 Task: Assign in the project TurboCharge the issue 'Implement a new cloud-based customer service platform for a company with omnichannel communication and AI-powered chatbots' to the sprint 'Velocity Venture'.
Action: Mouse moved to (220, 62)
Screenshot: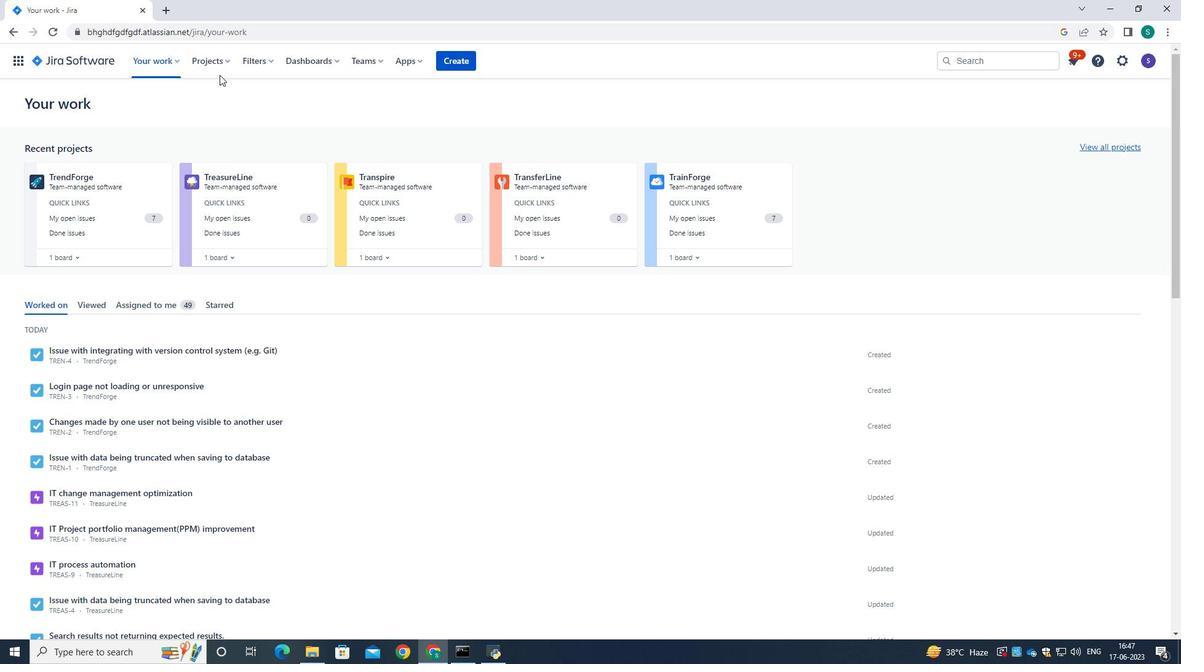 
Action: Mouse pressed left at (220, 62)
Screenshot: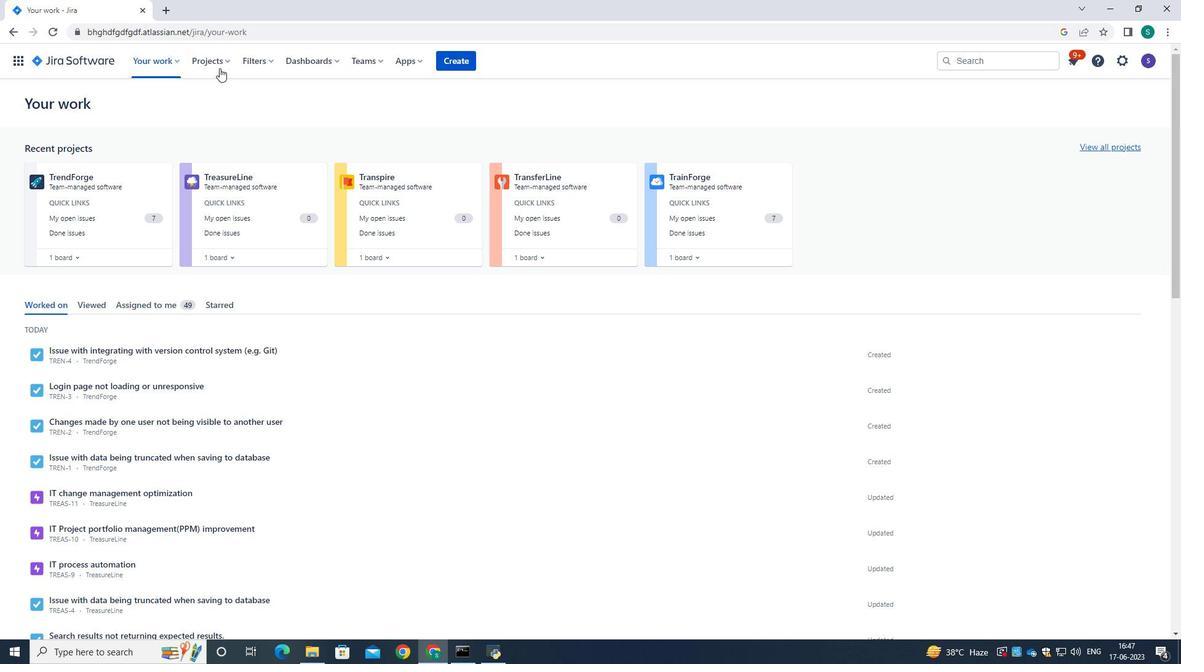 
Action: Mouse moved to (235, 113)
Screenshot: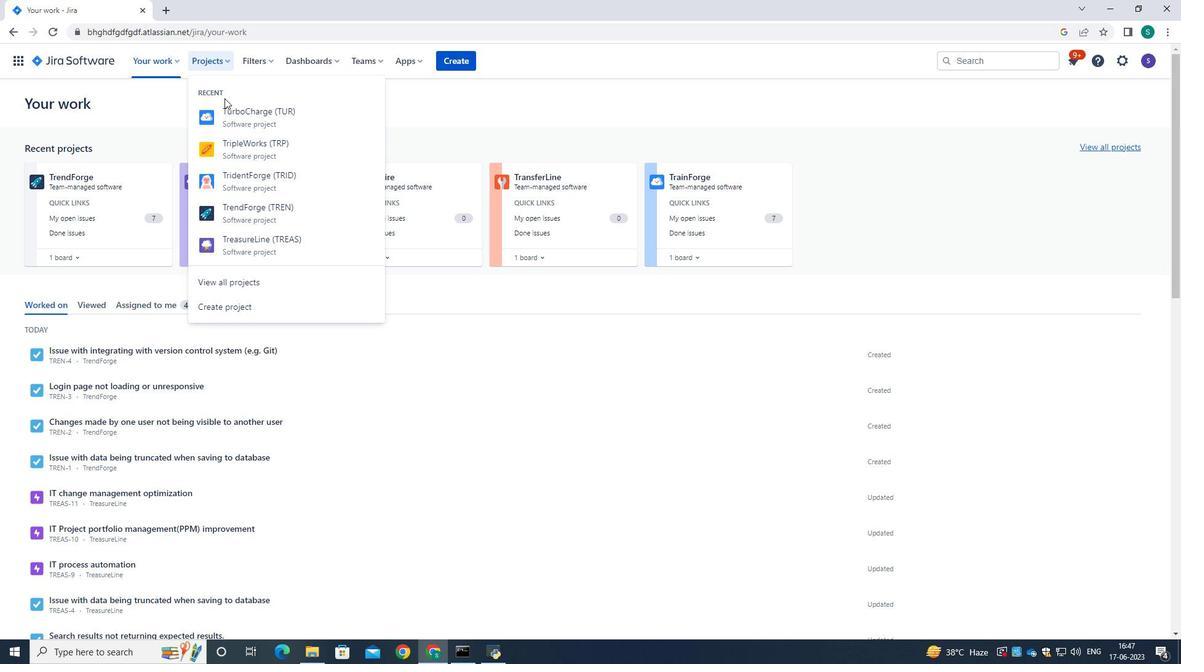 
Action: Mouse pressed left at (235, 113)
Screenshot: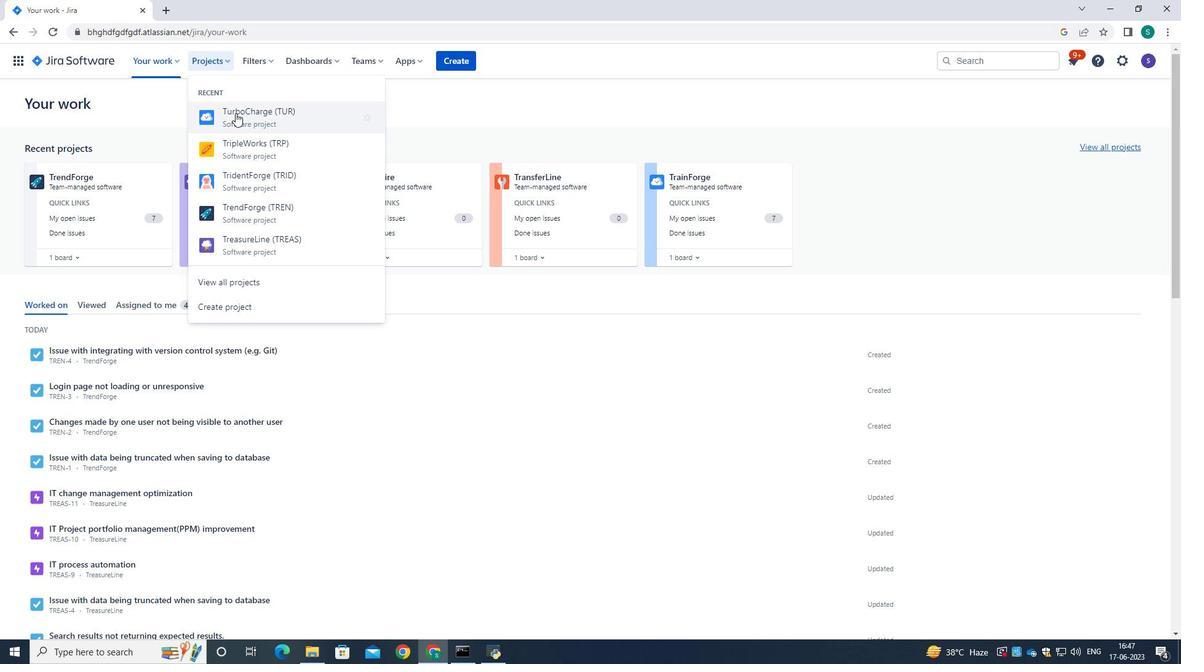 
Action: Mouse moved to (52, 181)
Screenshot: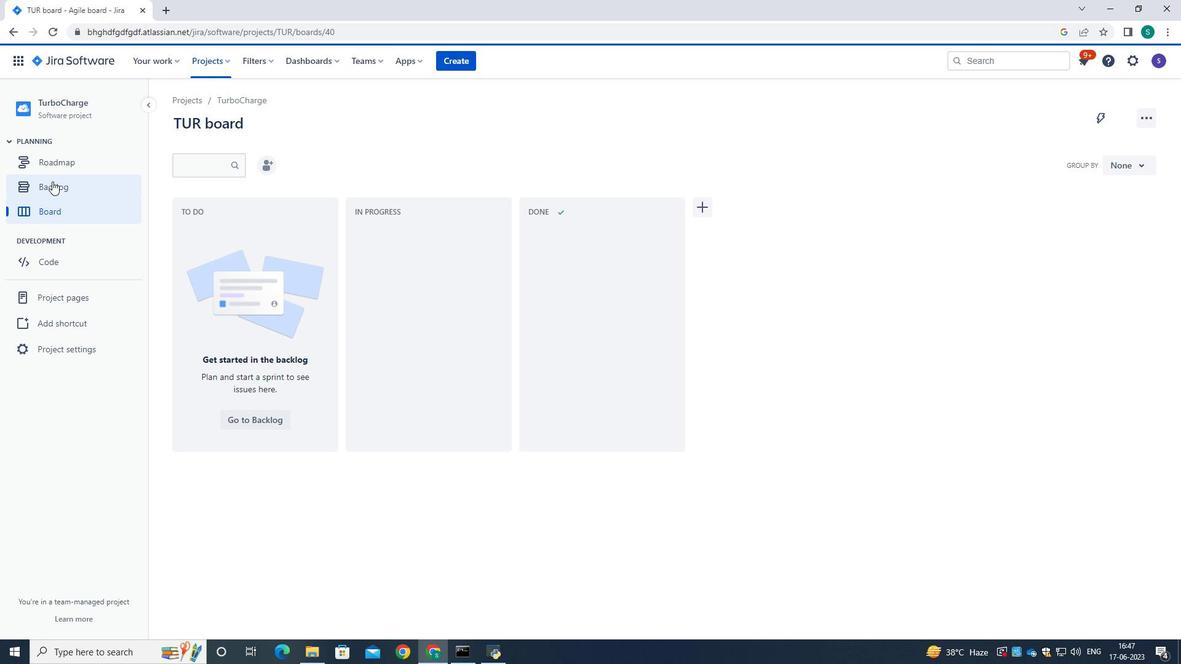 
Action: Mouse pressed left at (52, 181)
Screenshot: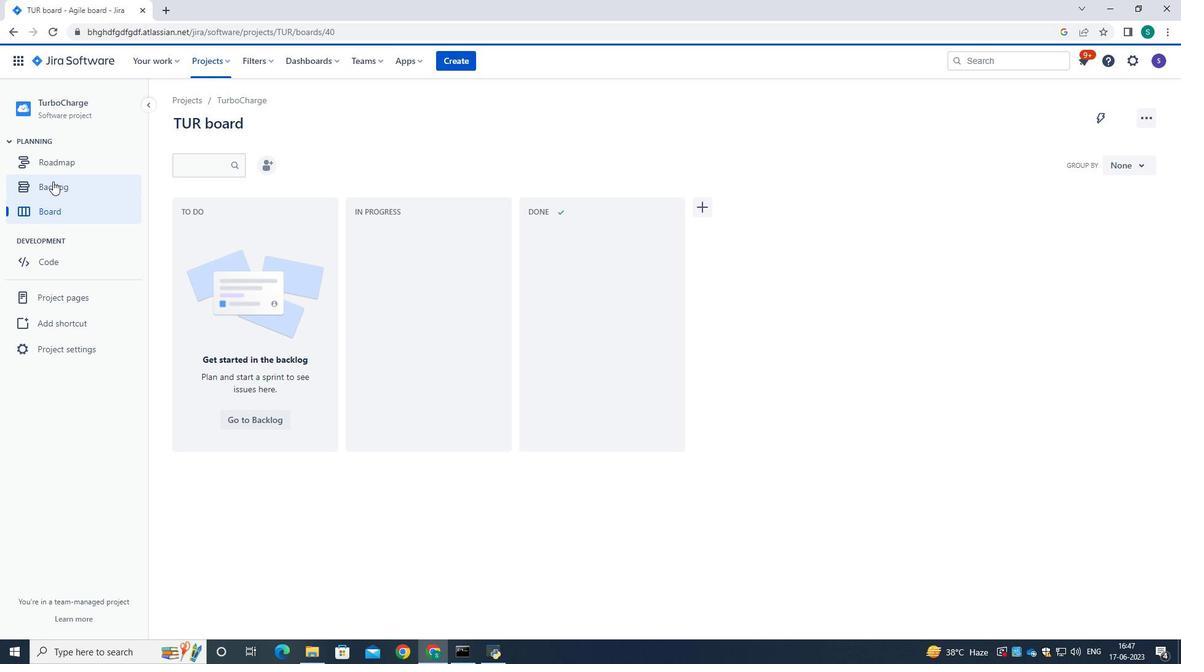 
Action: Mouse moved to (475, 231)
Screenshot: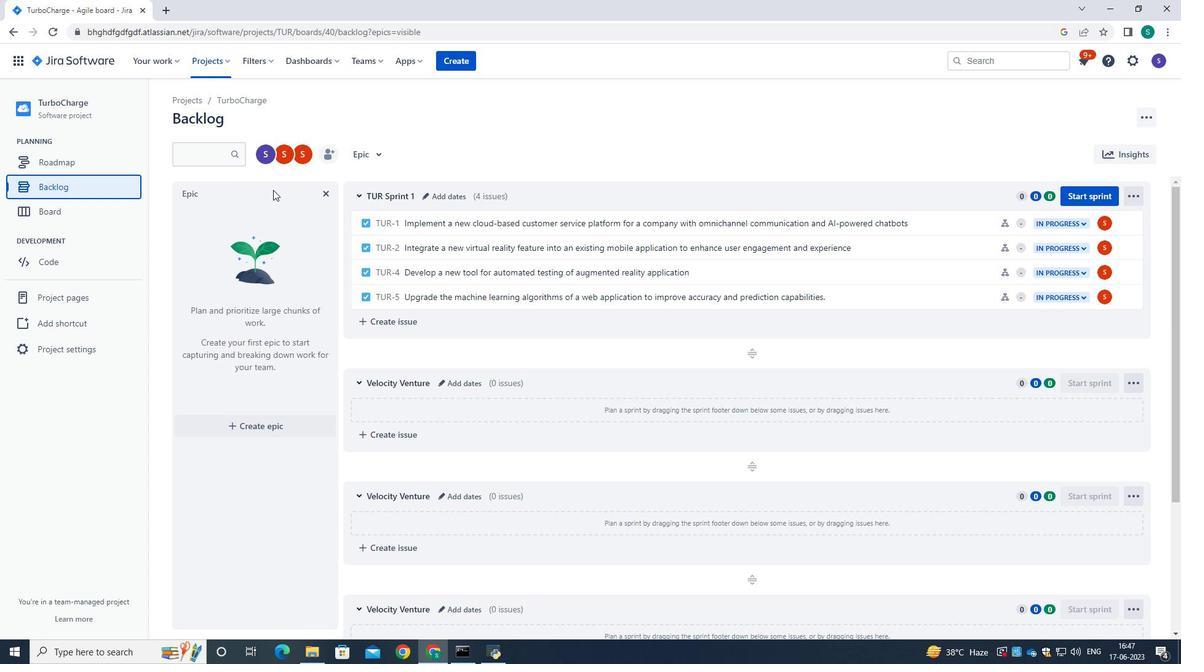 
Action: Mouse scrolled (475, 231) with delta (0, 0)
Screenshot: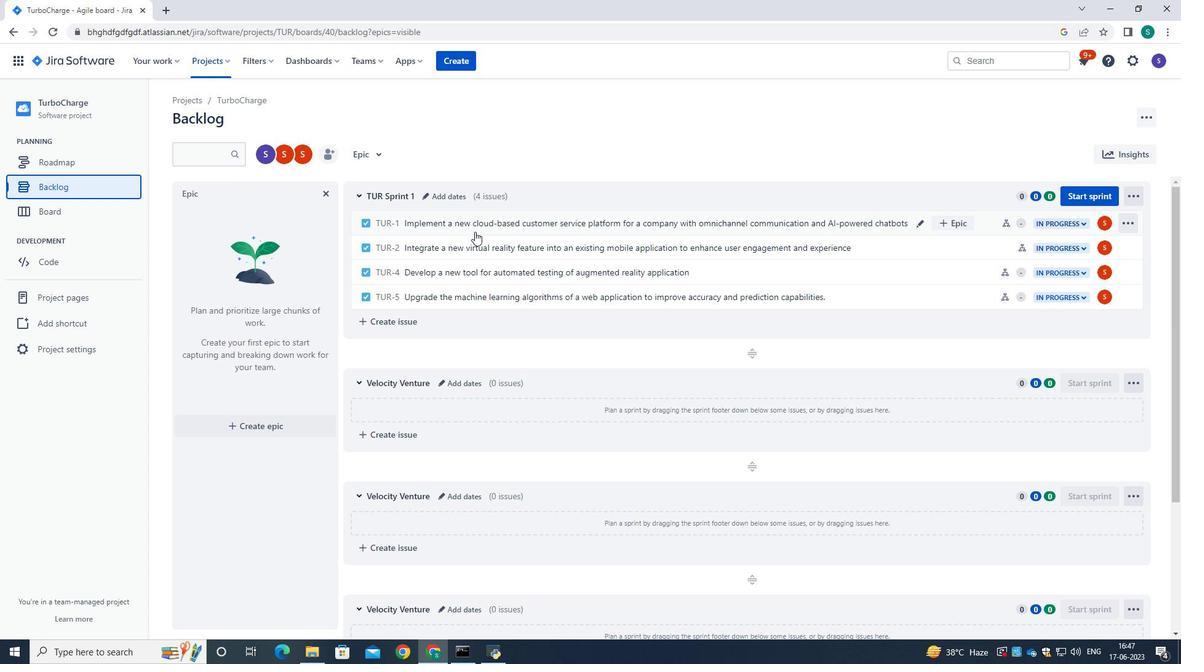 
Action: Mouse moved to (475, 233)
Screenshot: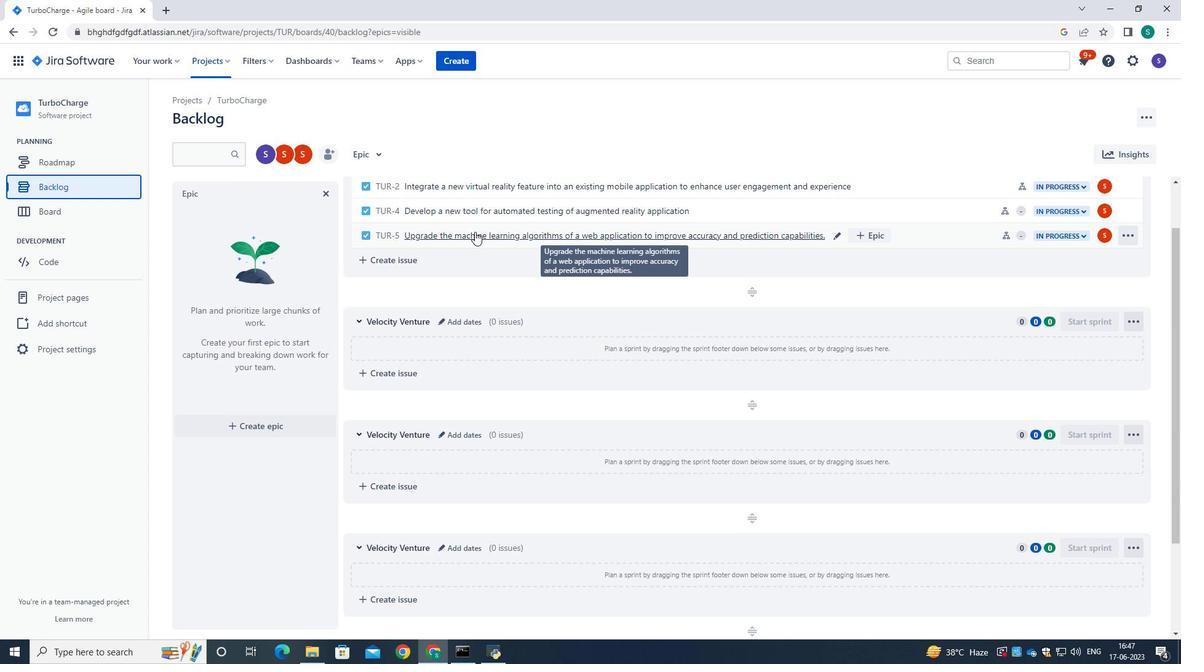 
Action: Mouse scrolled (475, 233) with delta (0, 0)
Screenshot: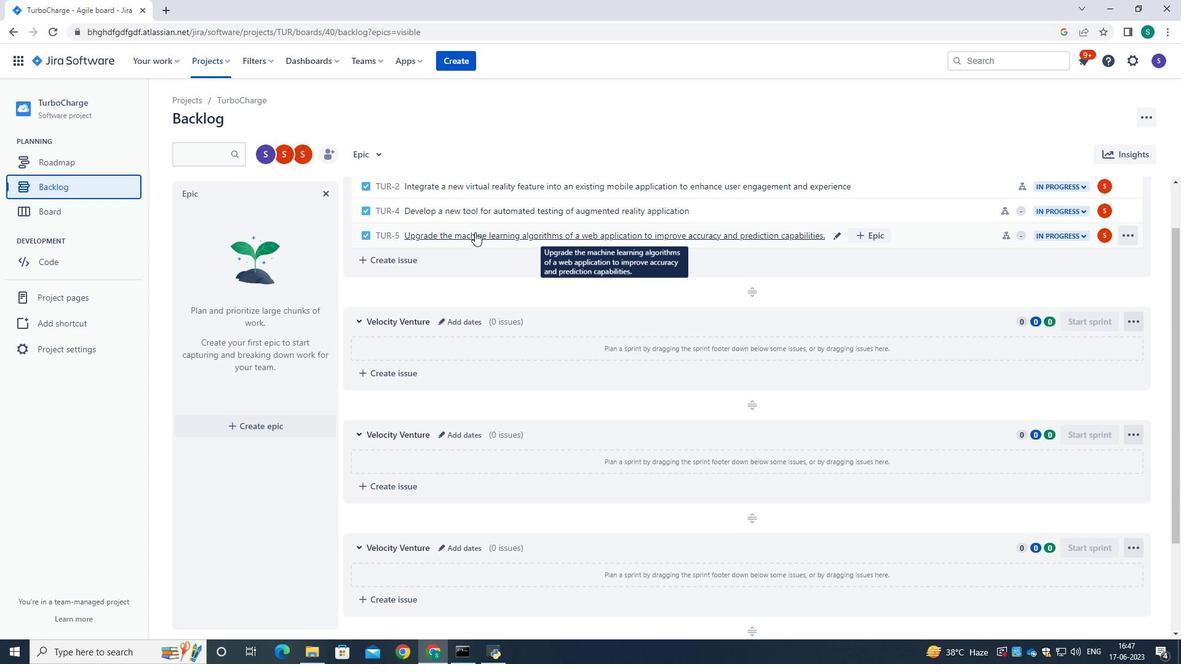 
Action: Mouse scrolled (475, 233) with delta (0, 0)
Screenshot: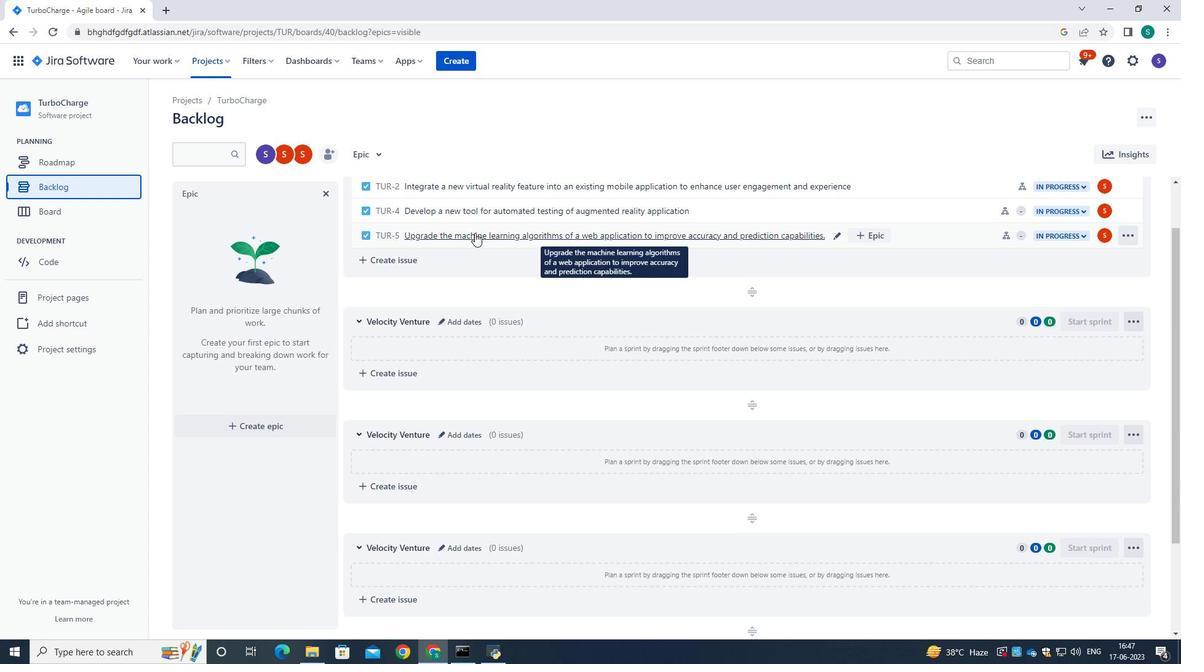 
Action: Mouse scrolled (475, 233) with delta (0, 0)
Screenshot: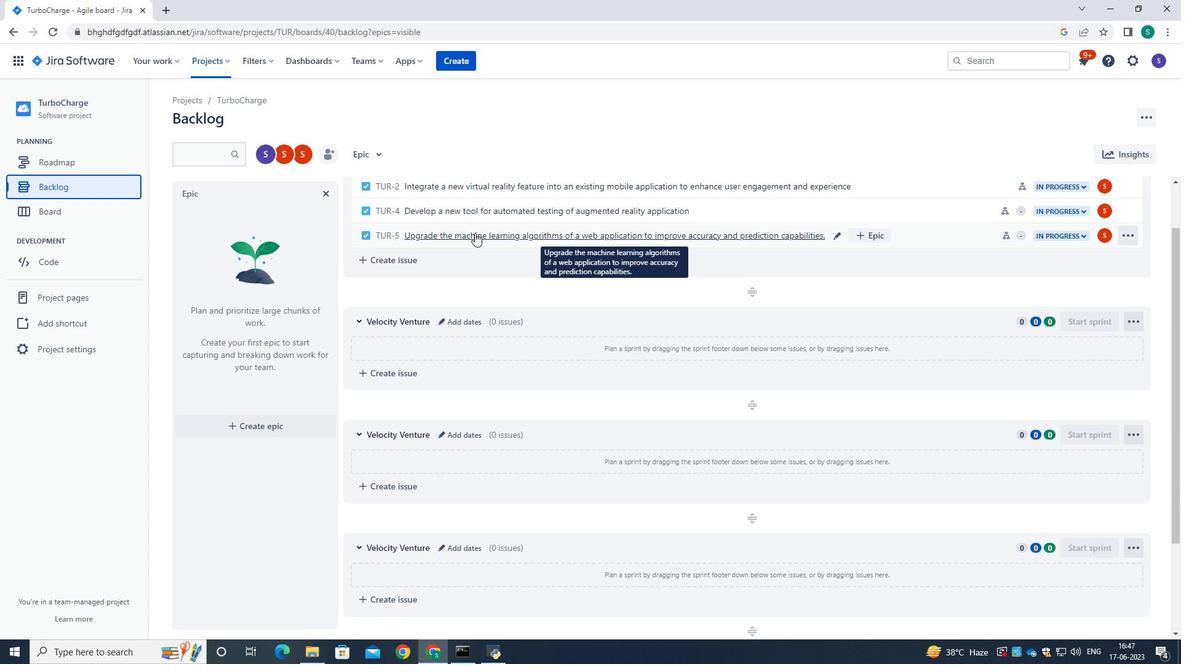 
Action: Mouse moved to (1132, 222)
Screenshot: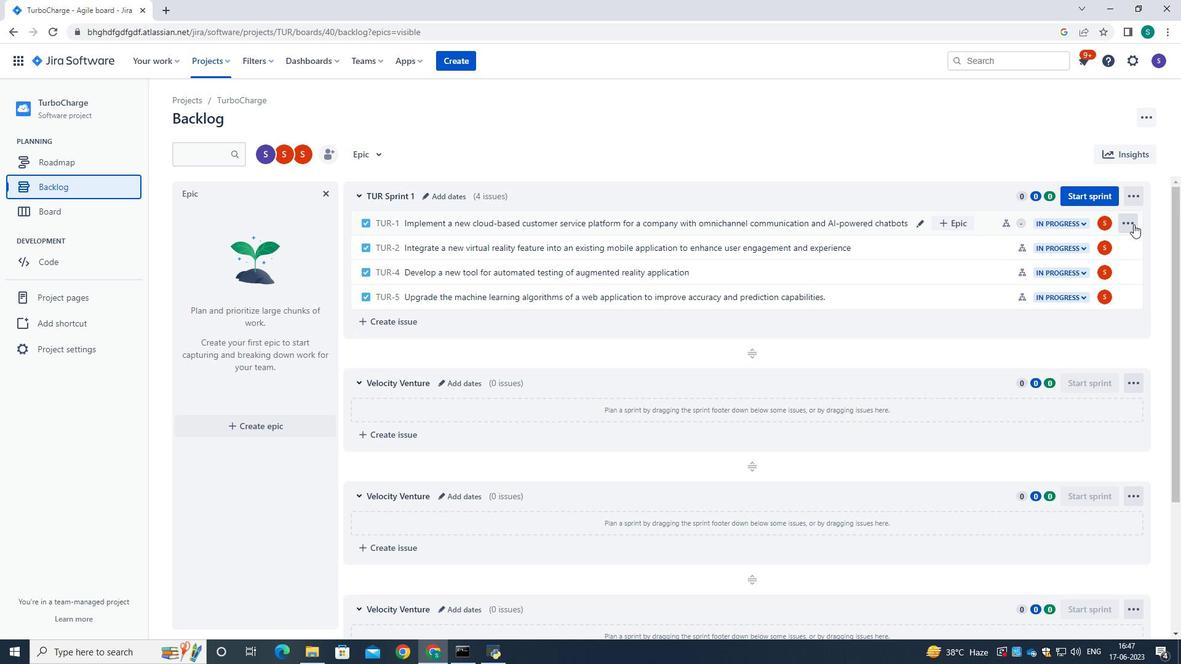 
Action: Mouse pressed left at (1132, 222)
Screenshot: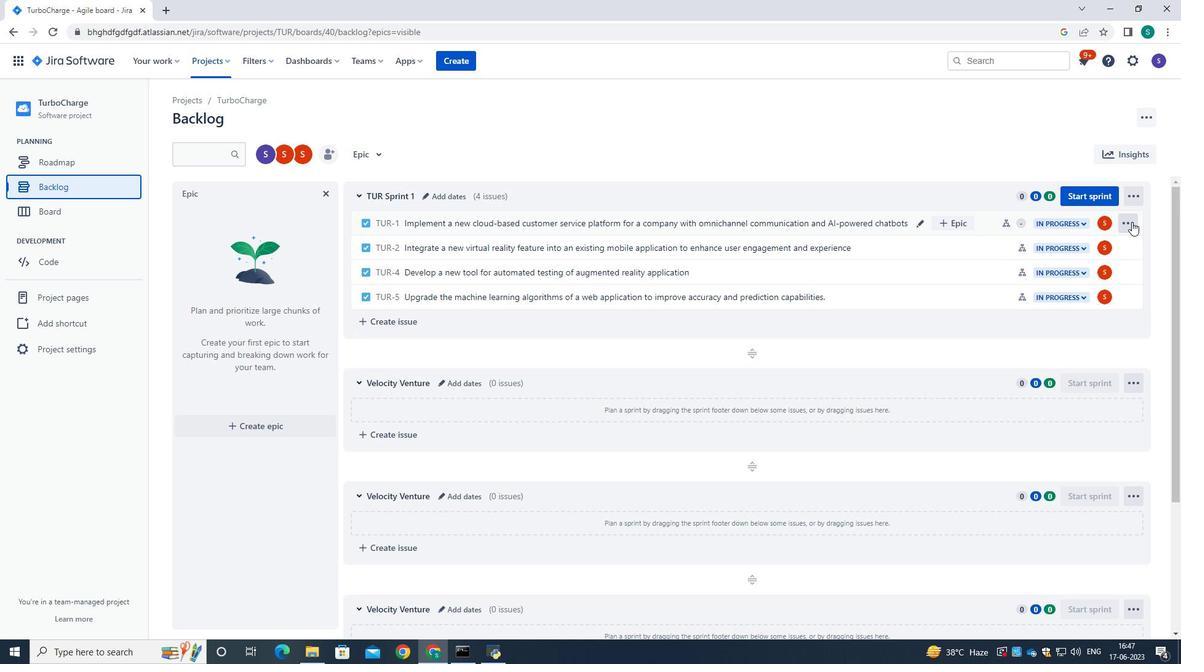 
Action: Mouse moved to (1087, 366)
Screenshot: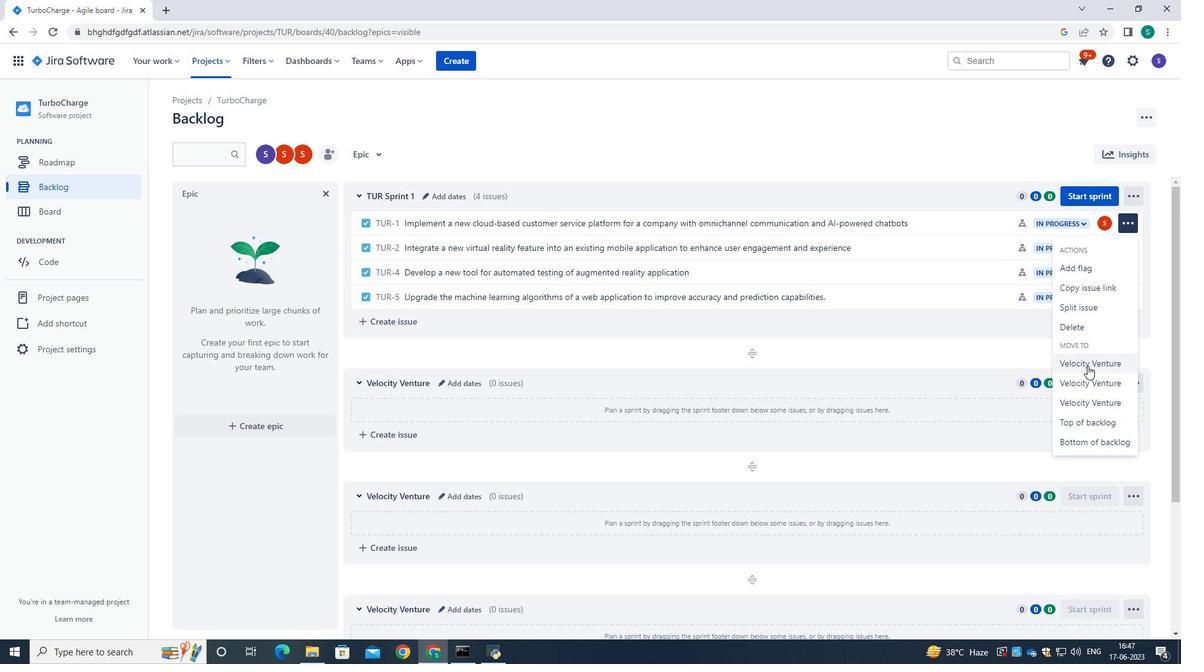 
Action: Mouse pressed left at (1087, 366)
Screenshot: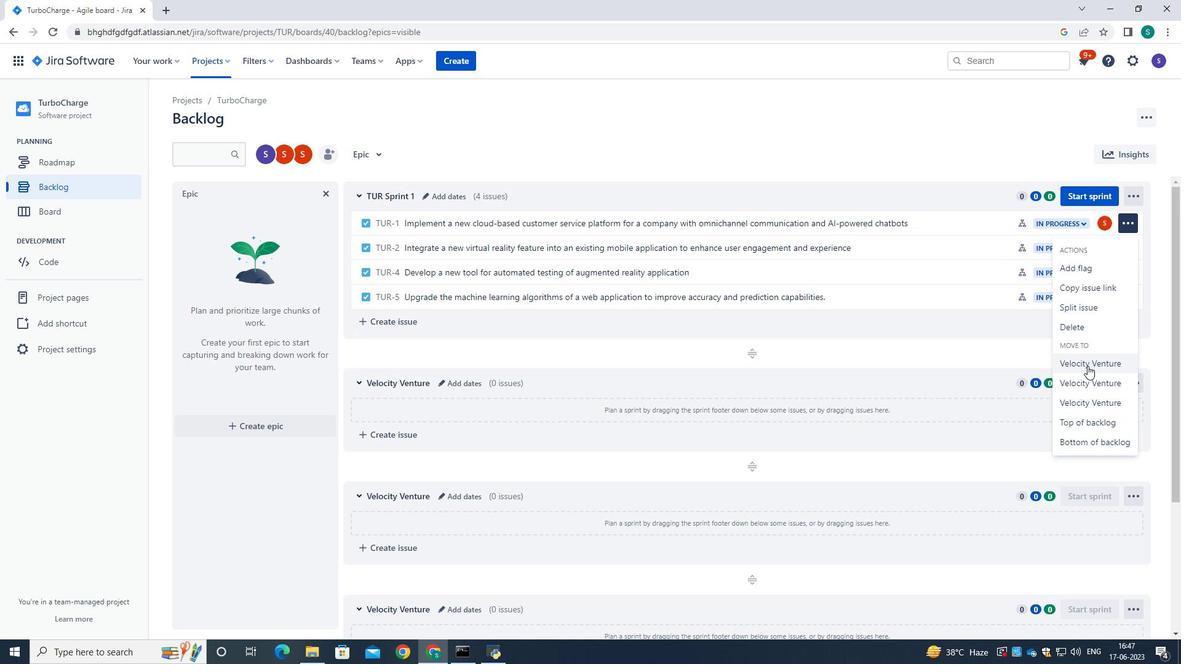 
Action: Mouse moved to (605, 155)
Screenshot: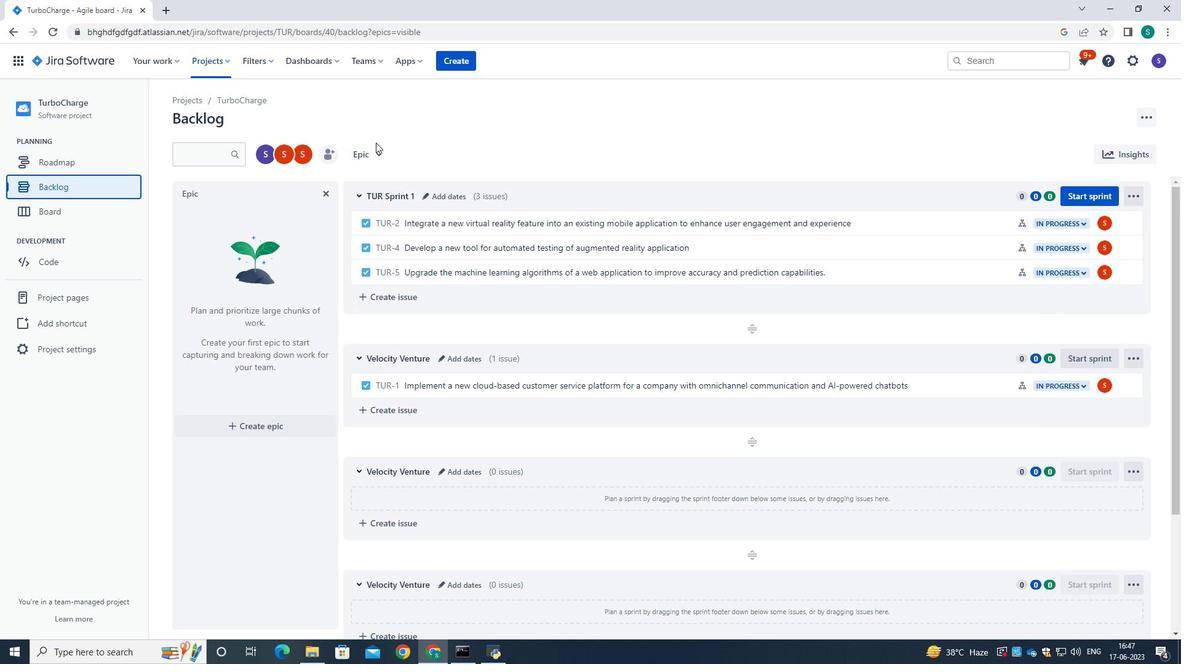 
